 Task: Sort the connections by recently added.
Action: Mouse moved to (615, 83)
Screenshot: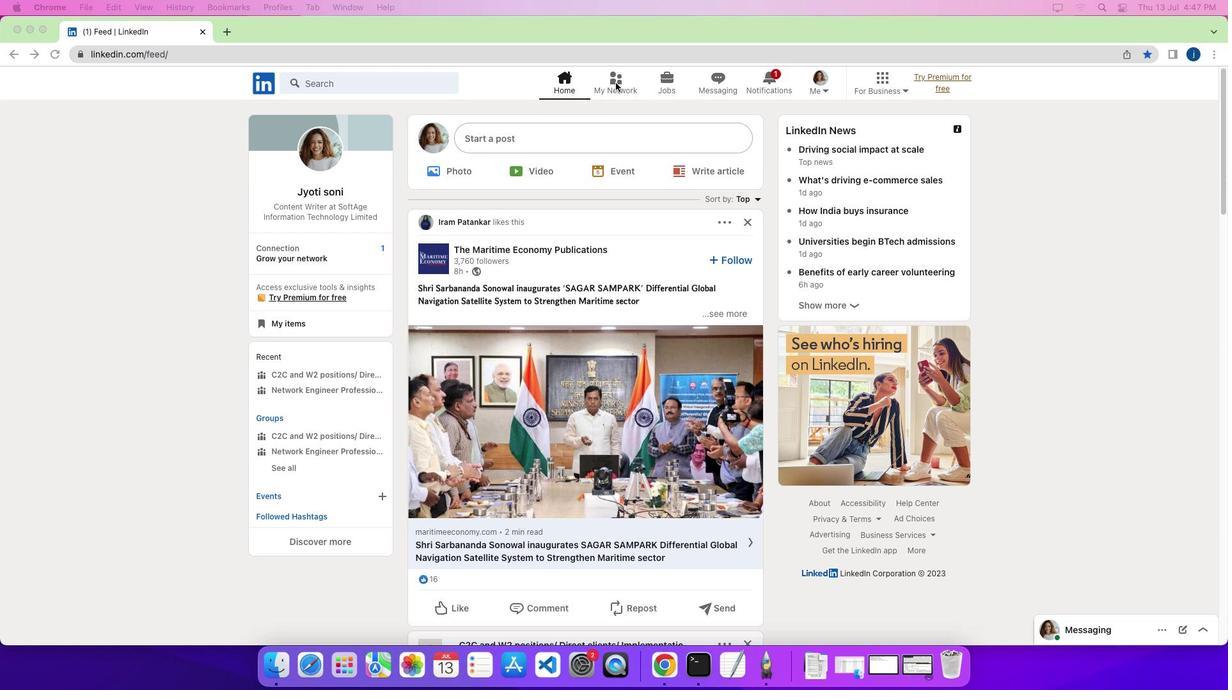 
Action: Mouse pressed left at (615, 83)
Screenshot: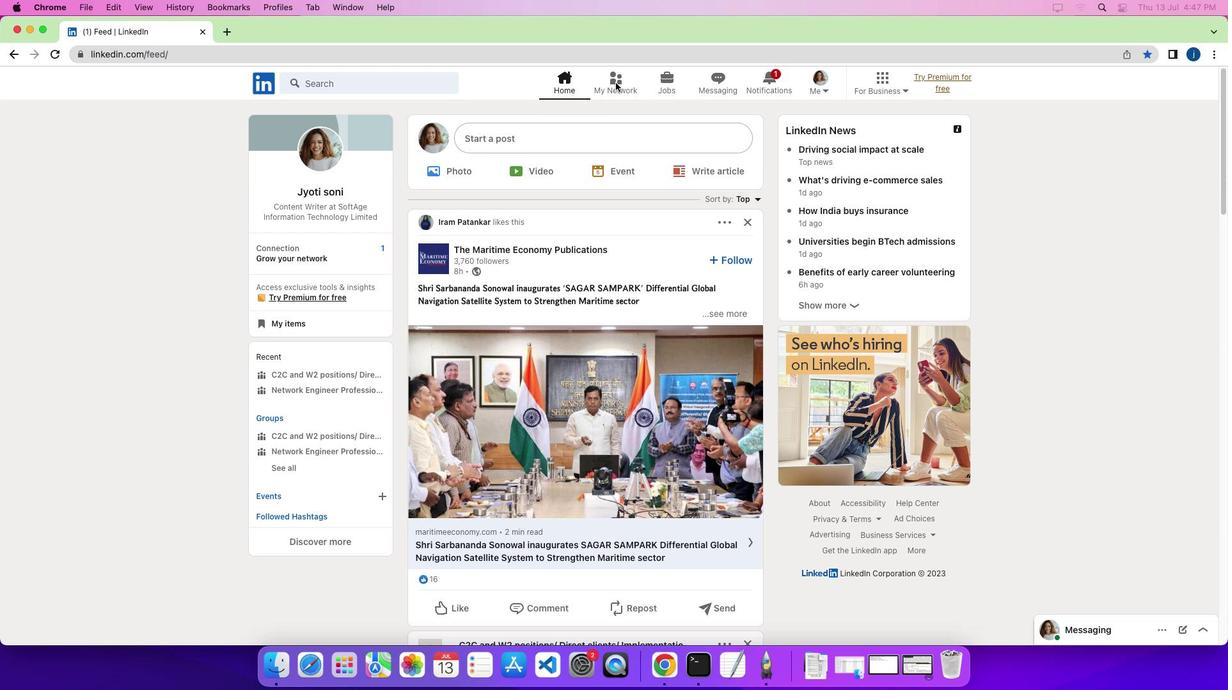 
Action: Mouse pressed left at (615, 83)
Screenshot: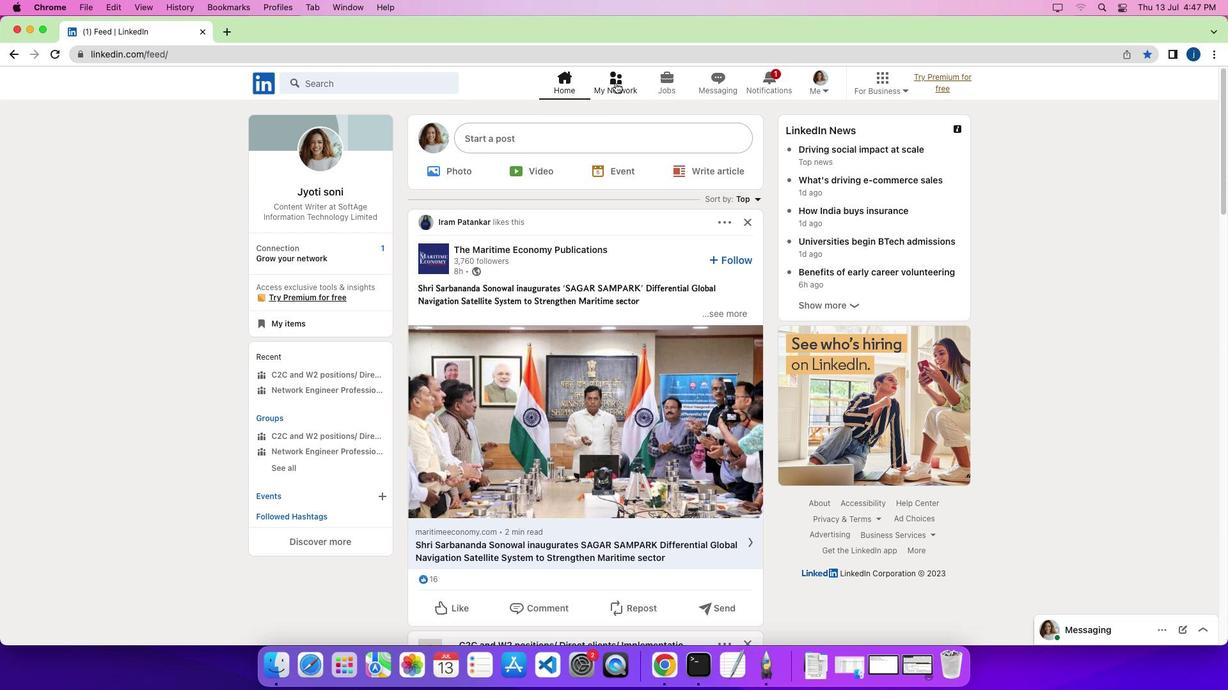 
Action: Mouse moved to (378, 155)
Screenshot: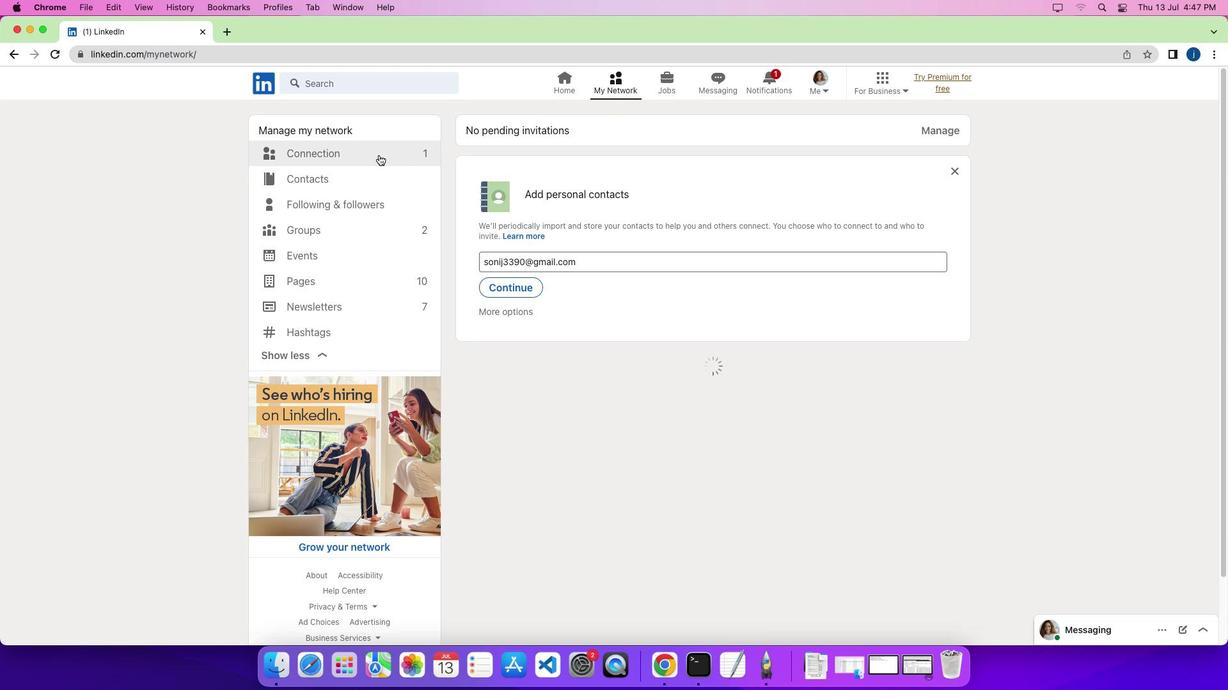 
Action: Mouse pressed left at (378, 155)
Screenshot: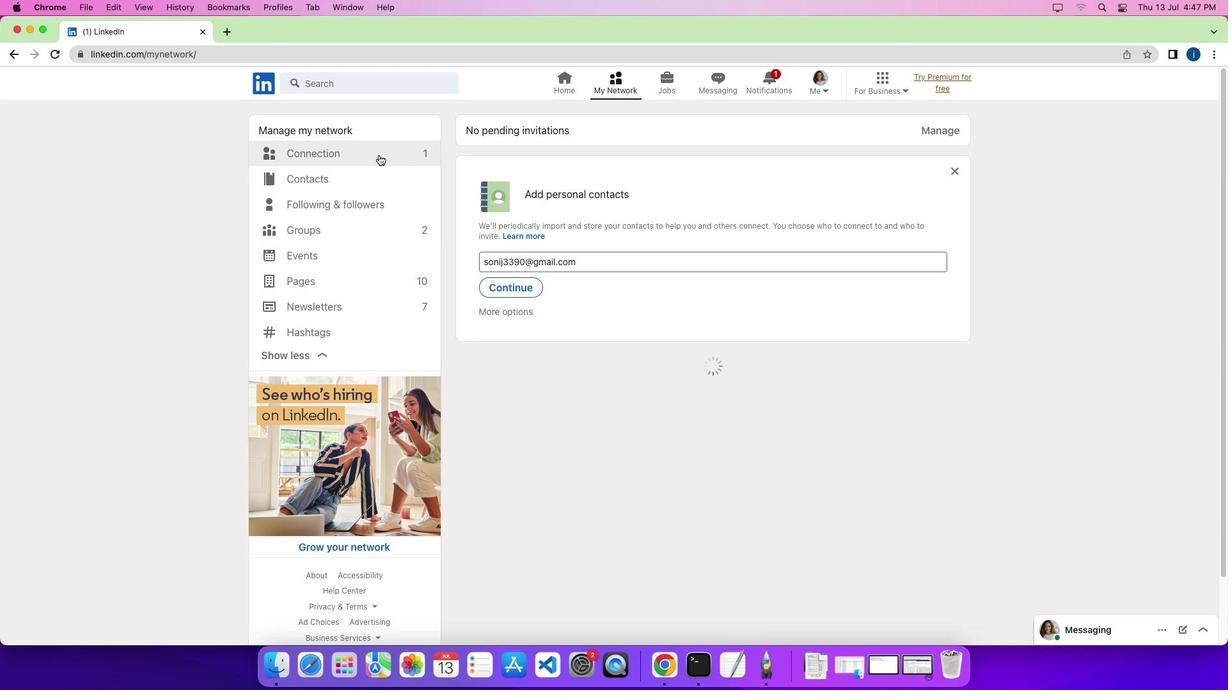 
Action: Mouse moved to (371, 155)
Screenshot: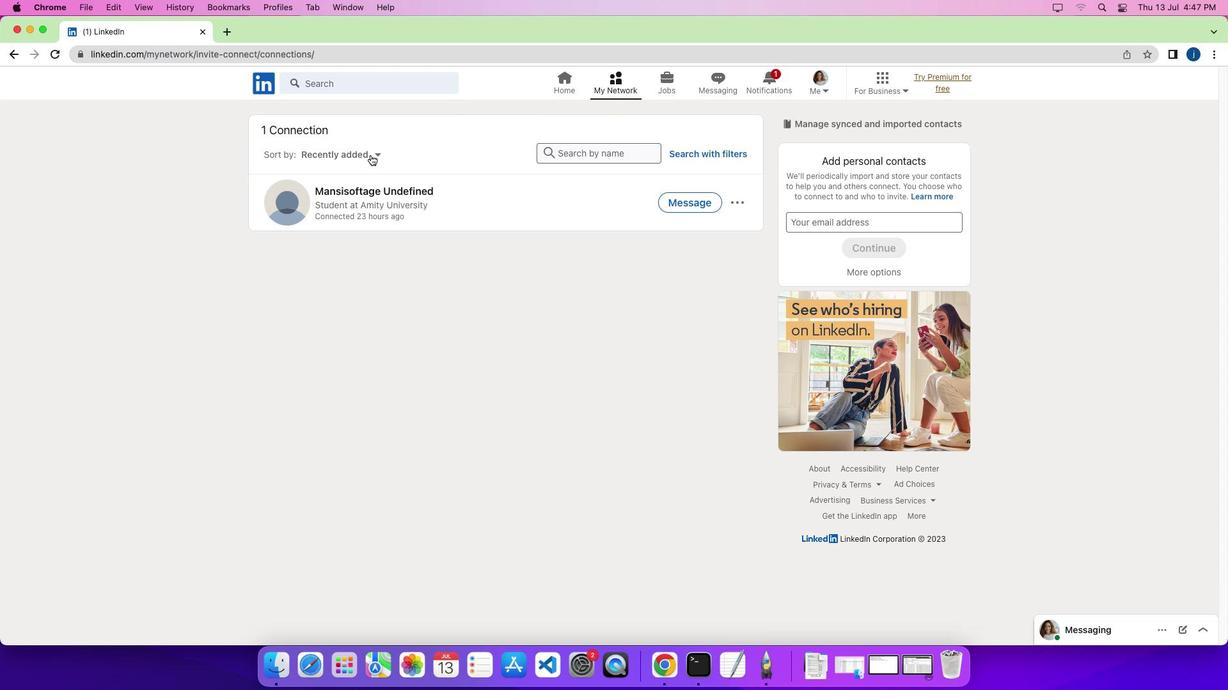 
Action: Mouse pressed left at (371, 155)
Screenshot: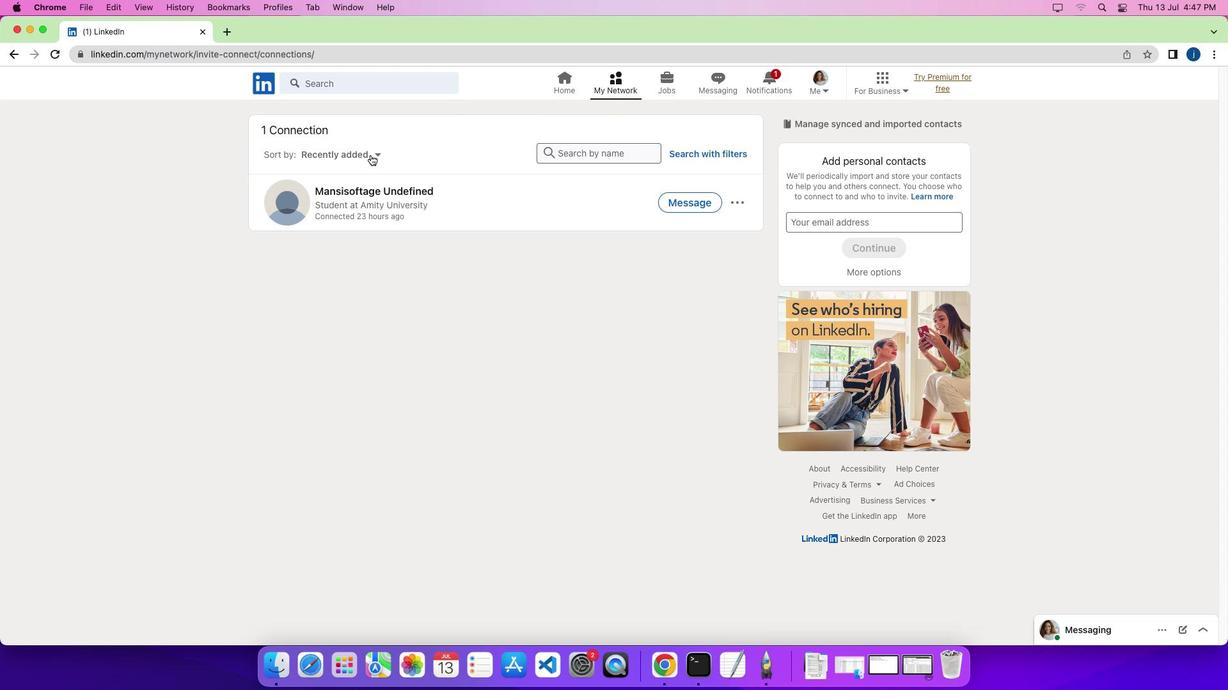 
Action: Mouse moved to (365, 176)
Screenshot: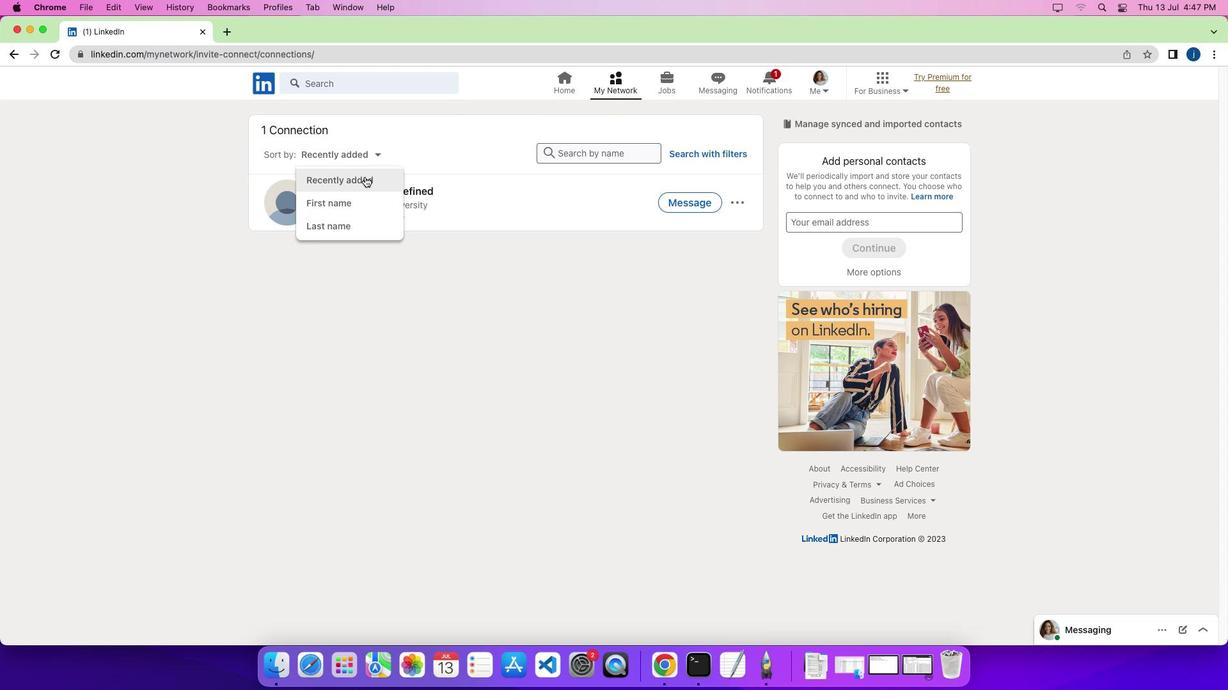 
Action: Mouse pressed left at (365, 176)
Screenshot: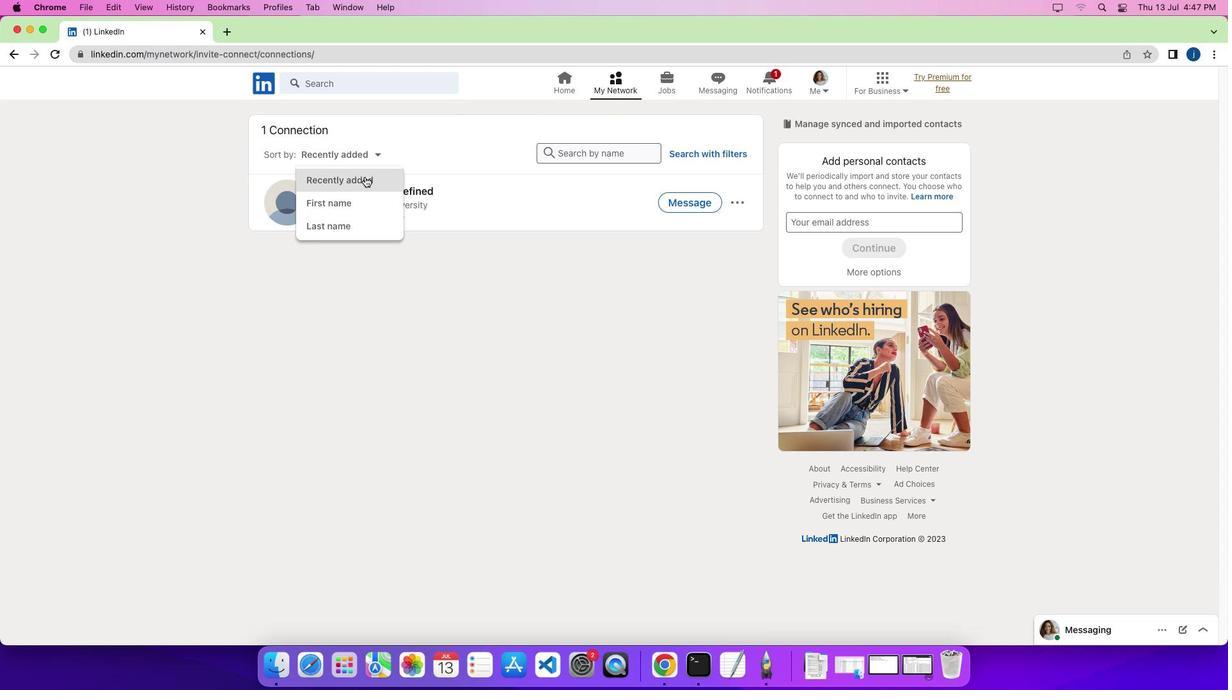 
Action: Mouse moved to (393, 292)
Screenshot: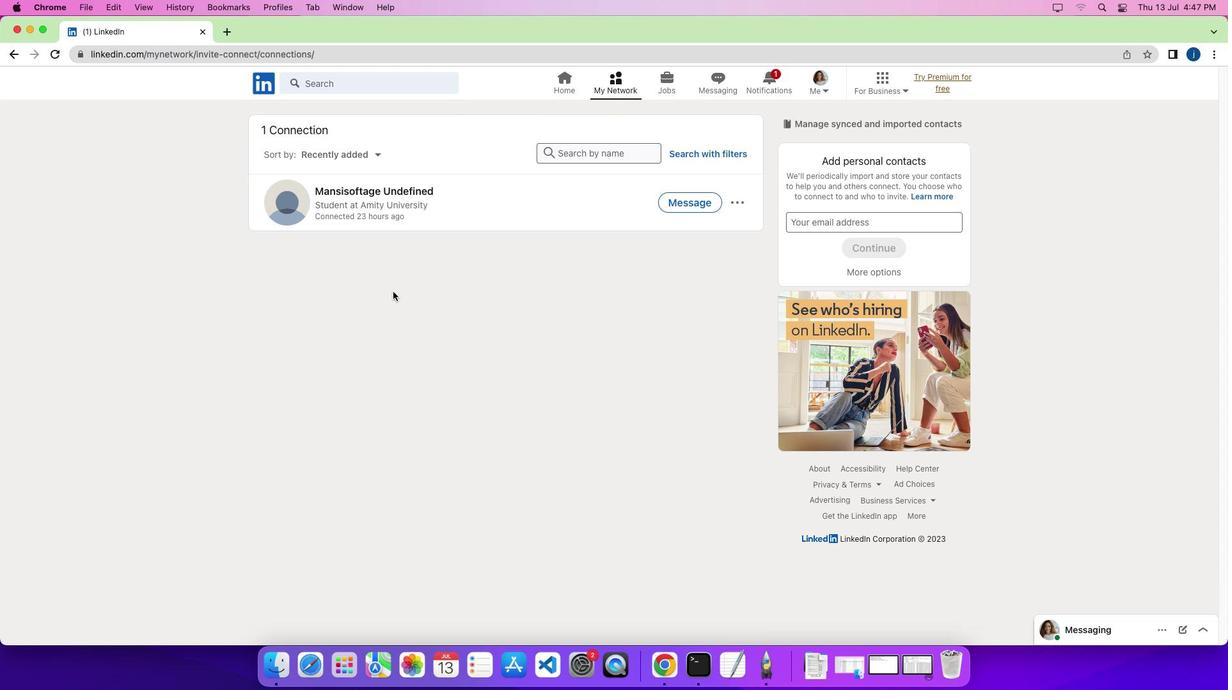 
